 Task: Select a schedule automation every tuesday at 02:00 PM.
Action: Mouse moved to (373, 387)
Screenshot: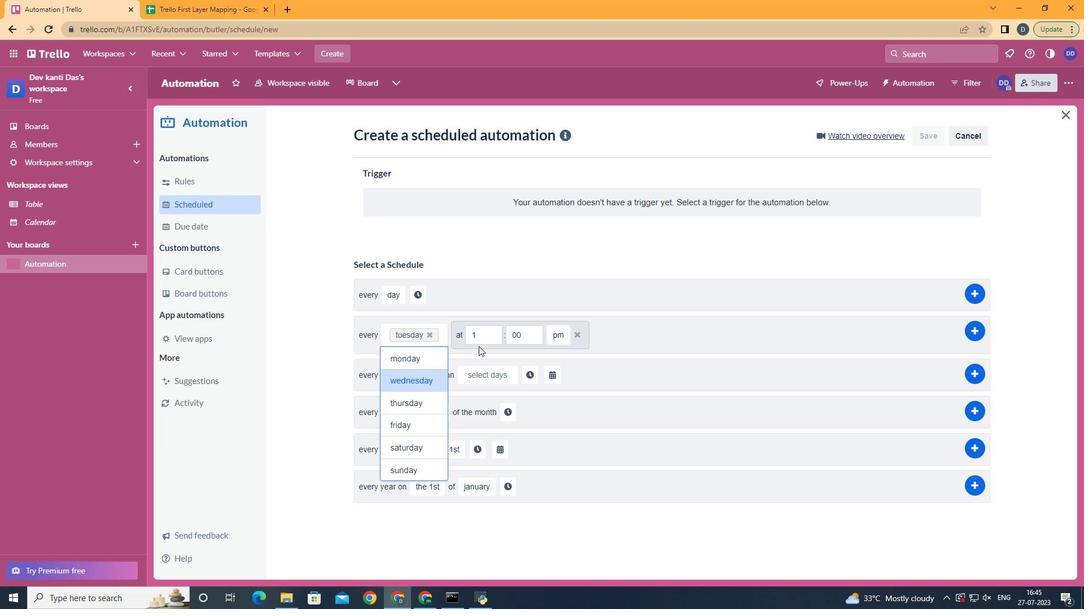 
Action: Mouse pressed left at (373, 387)
Screenshot: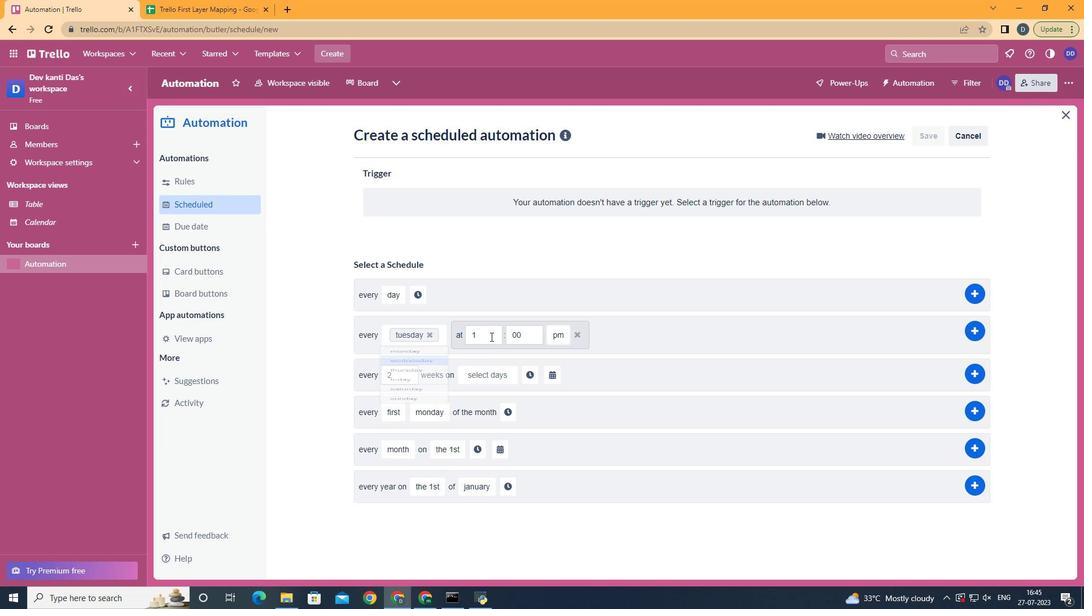 
Action: Mouse moved to (460, 356)
Screenshot: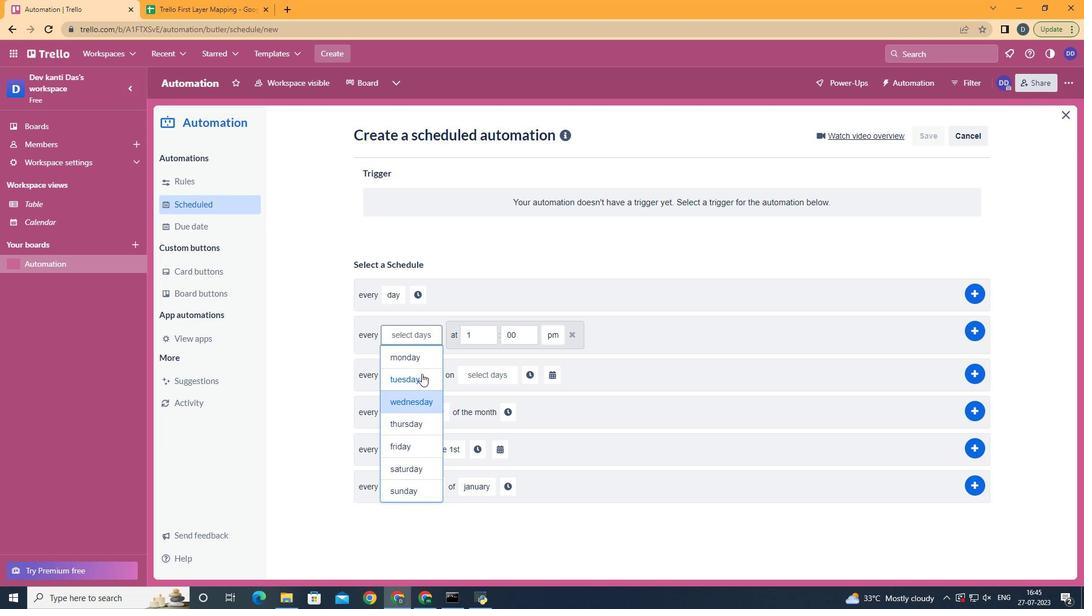
Action: Mouse pressed left at (460, 356)
Screenshot: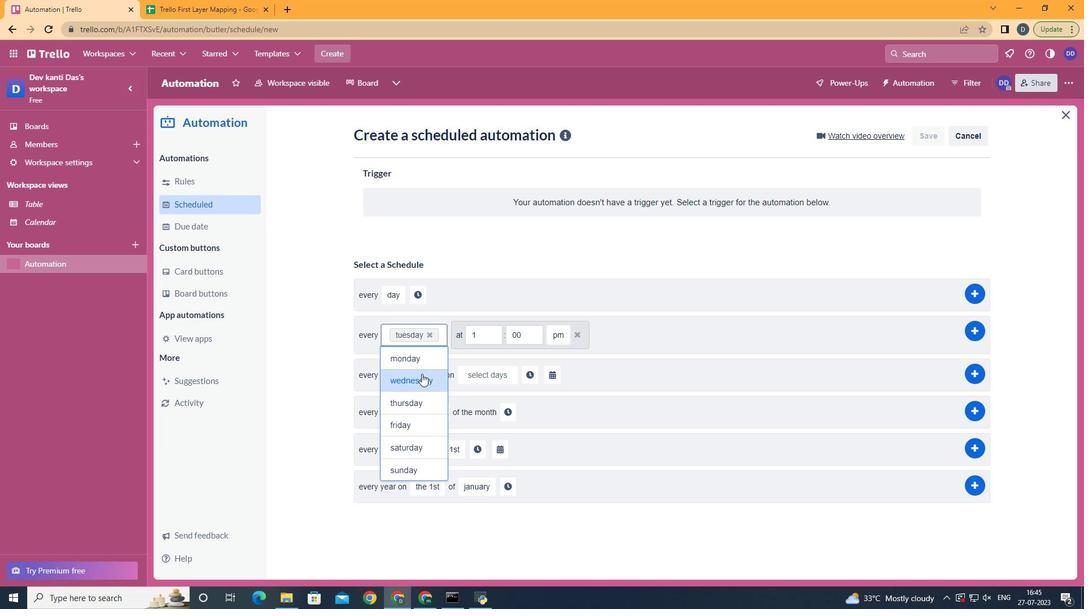 
Action: Mouse moved to (552, 420)
Screenshot: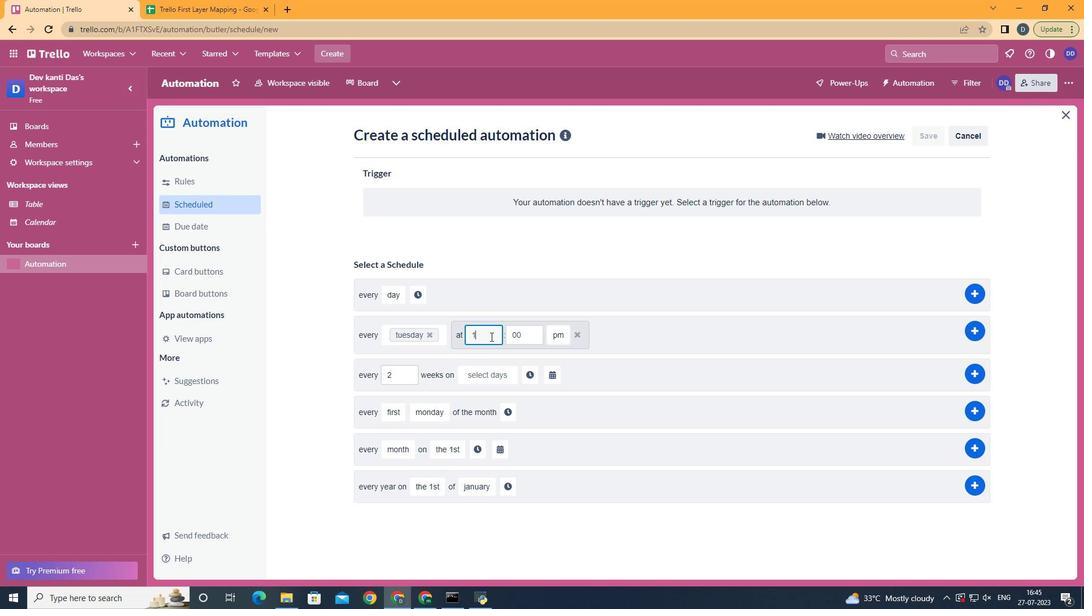 
Action: Mouse pressed left at (552, 420)
Screenshot: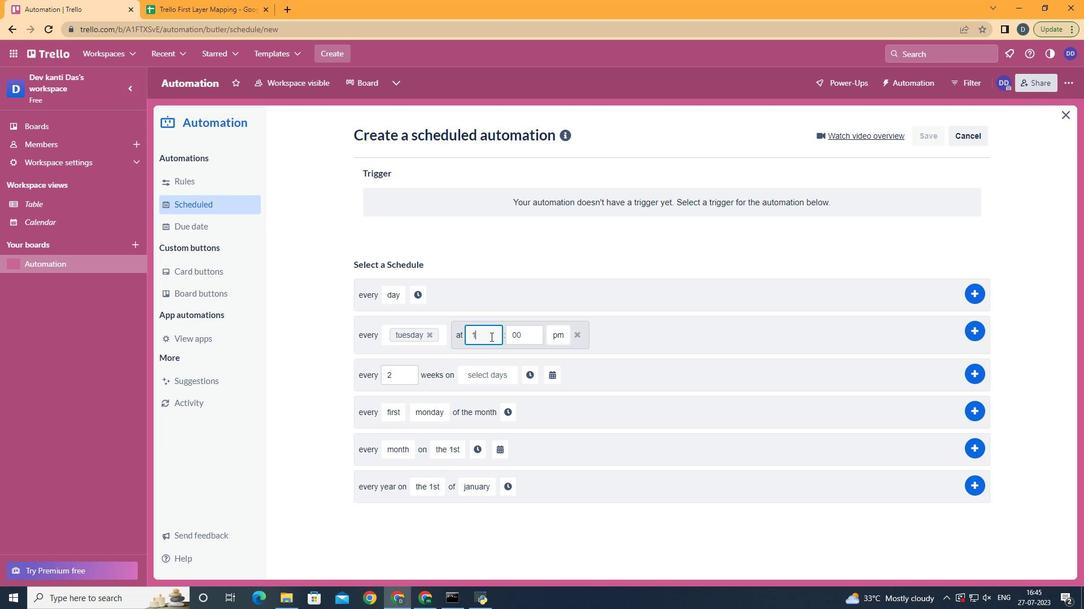 
Action: Key pressed <Key.backspace>2
Screenshot: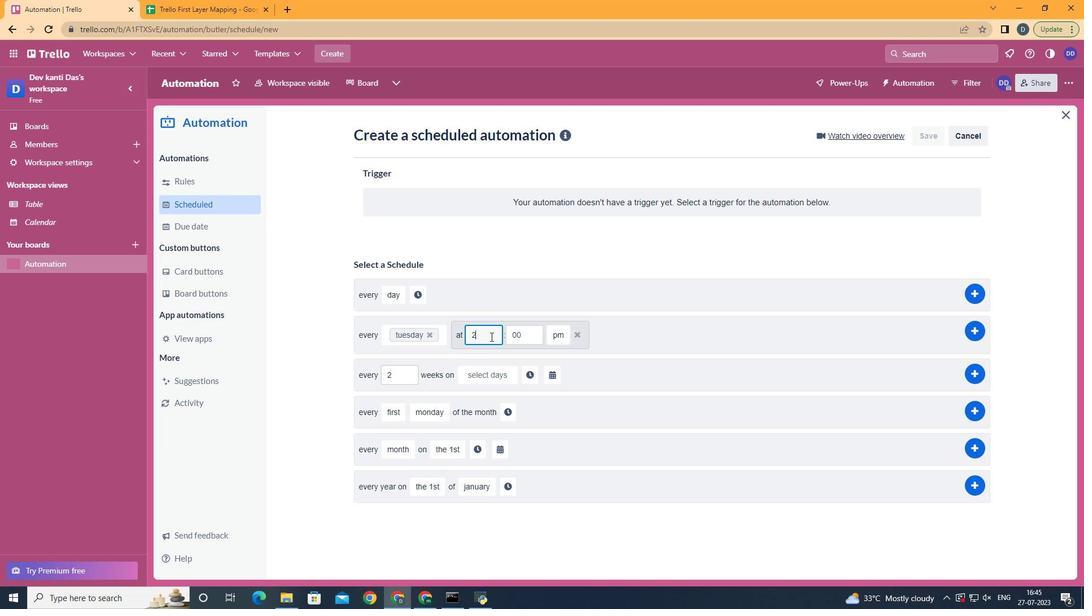 
Action: Mouse moved to (641, 336)
Screenshot: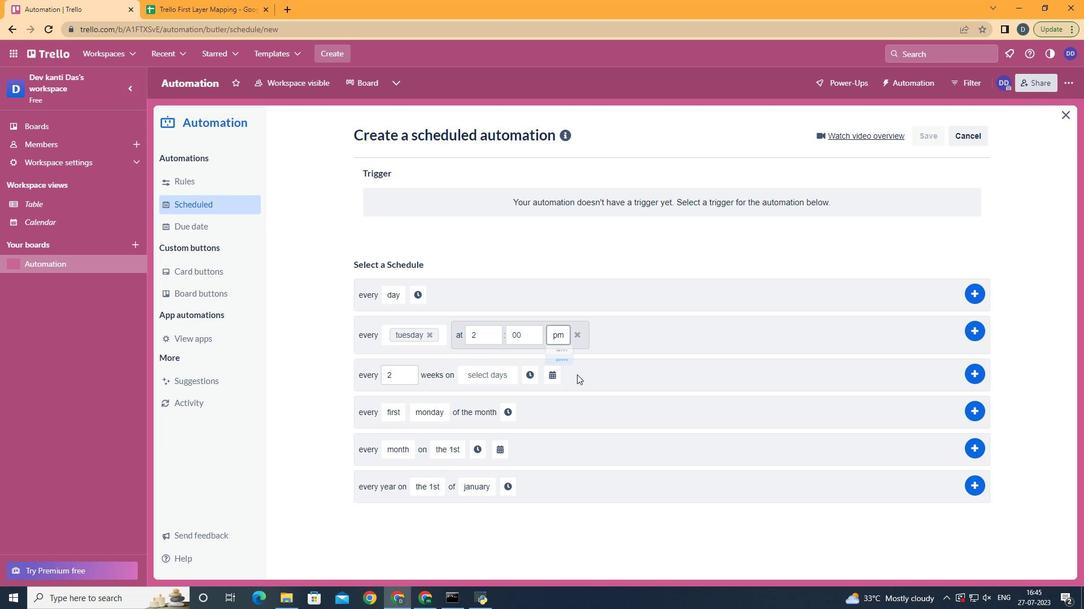 
Action: Mouse pressed left at (641, 336)
Screenshot: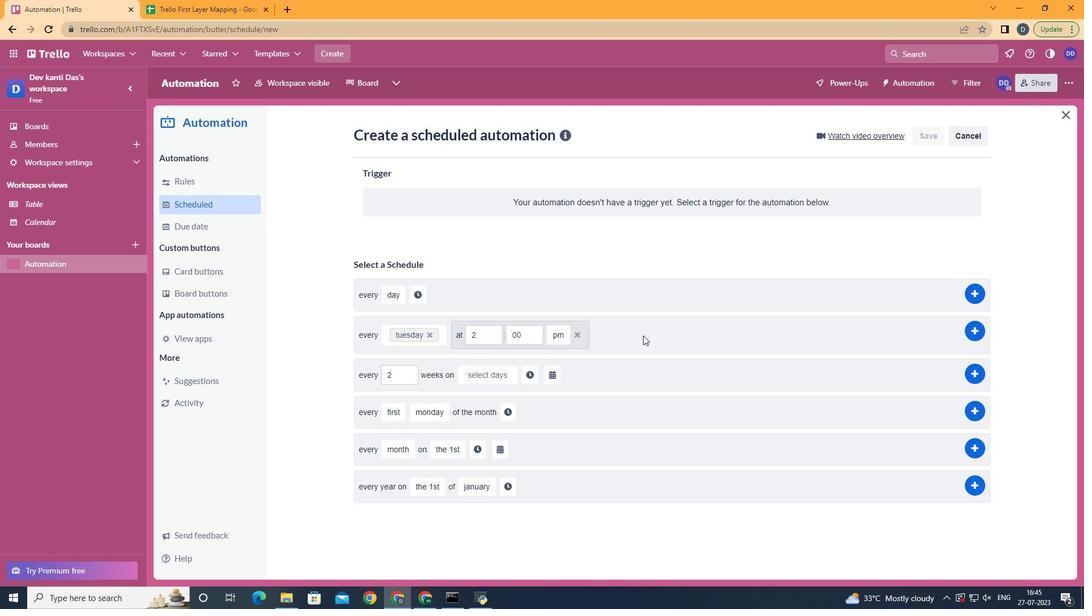 
Action: Mouse moved to (756, 421)
Screenshot: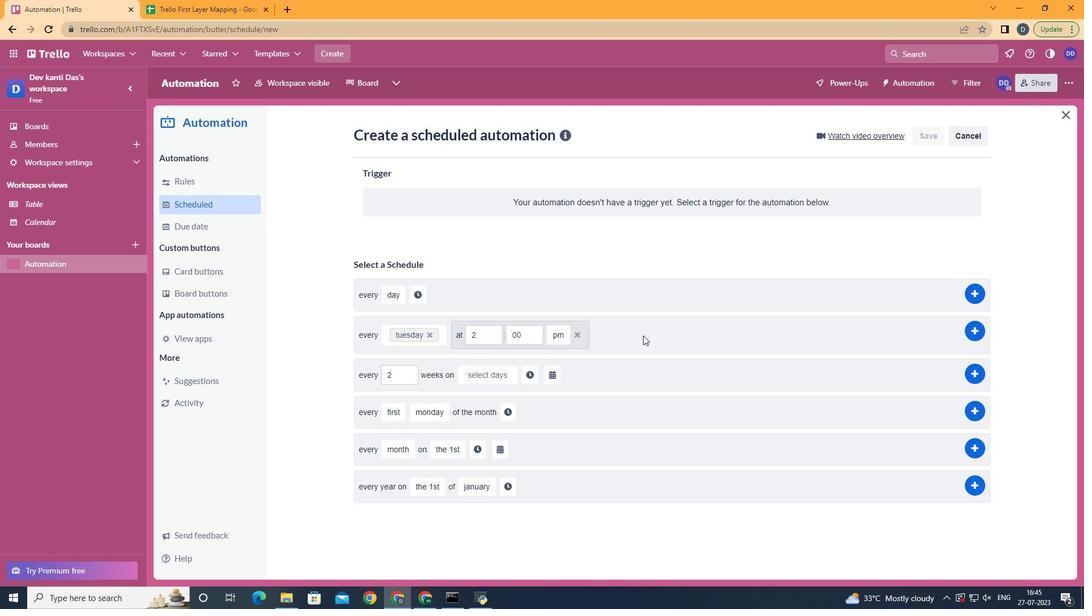 
